 Task: Create a rule when a due dateLess than 1  hours from now is removed from a checklist item.
Action: Mouse pressed left at (784, 209)
Screenshot: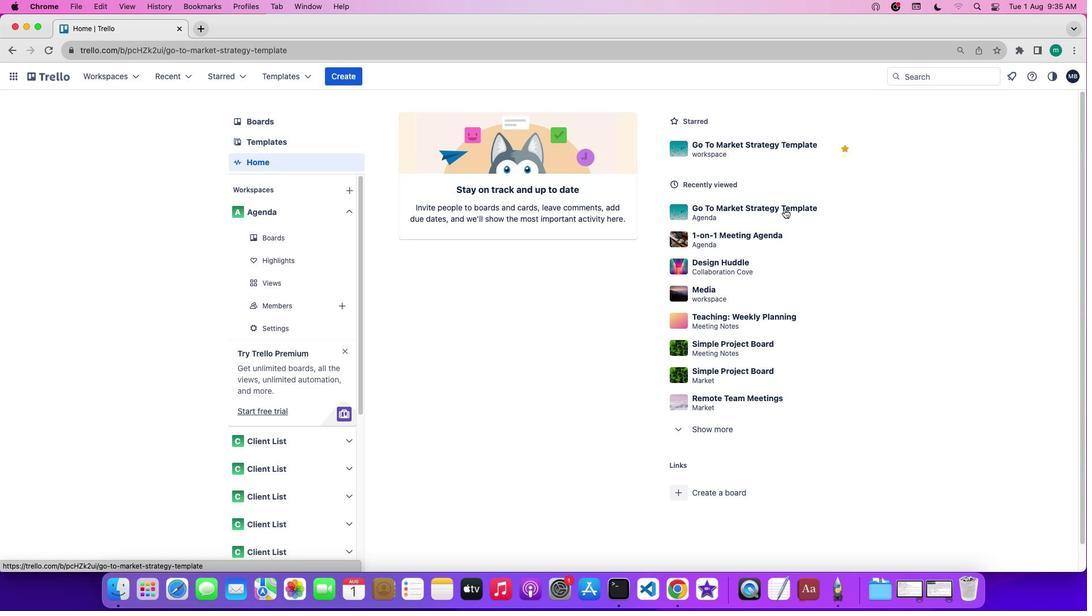 
Action: Mouse moved to (946, 237)
Screenshot: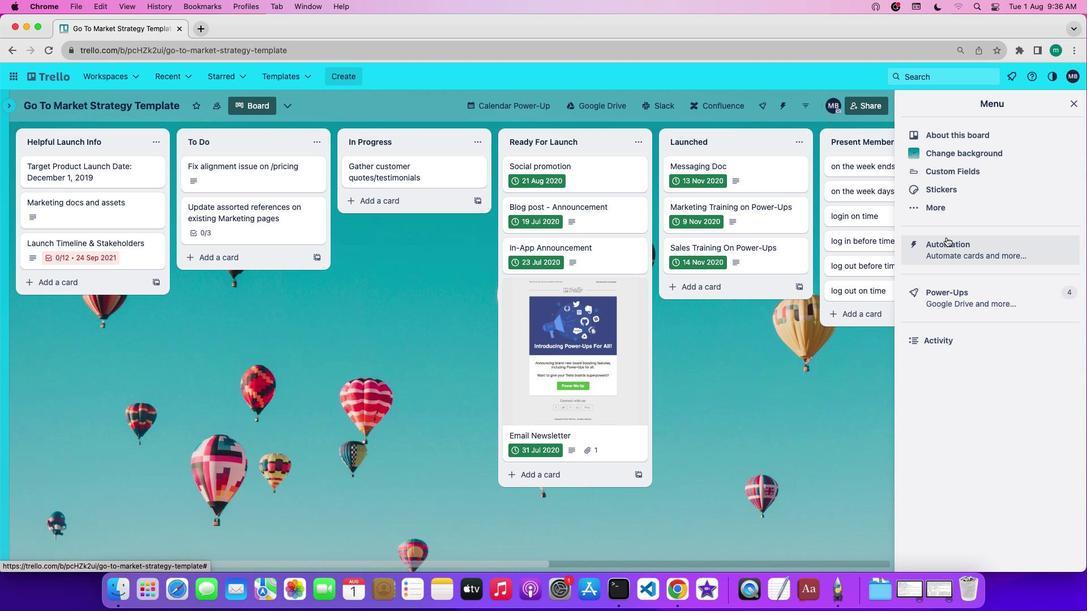 
Action: Mouse pressed left at (946, 237)
Screenshot: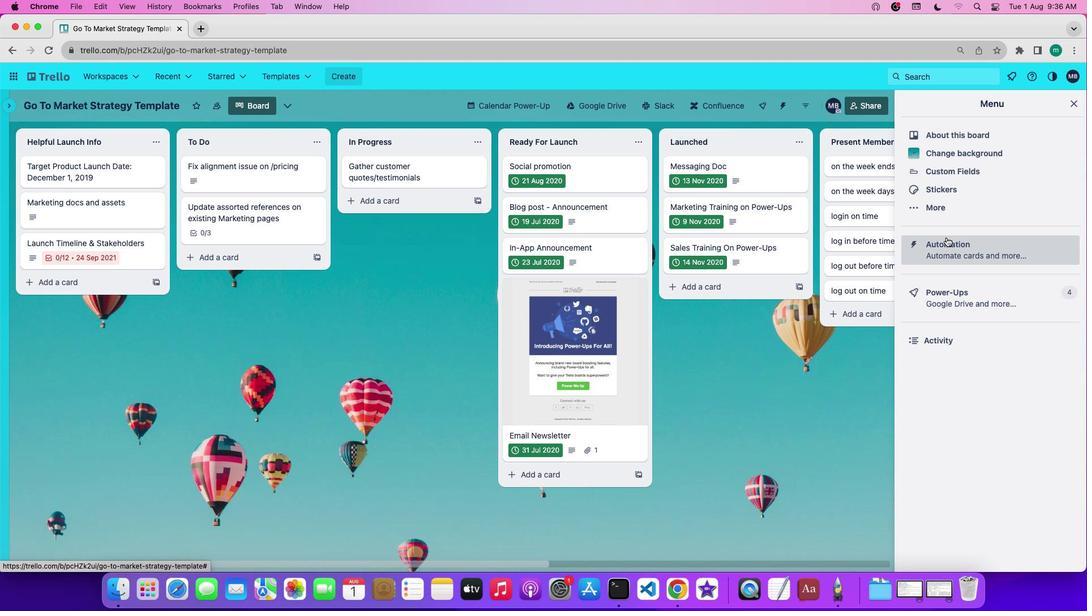 
Action: Mouse moved to (77, 207)
Screenshot: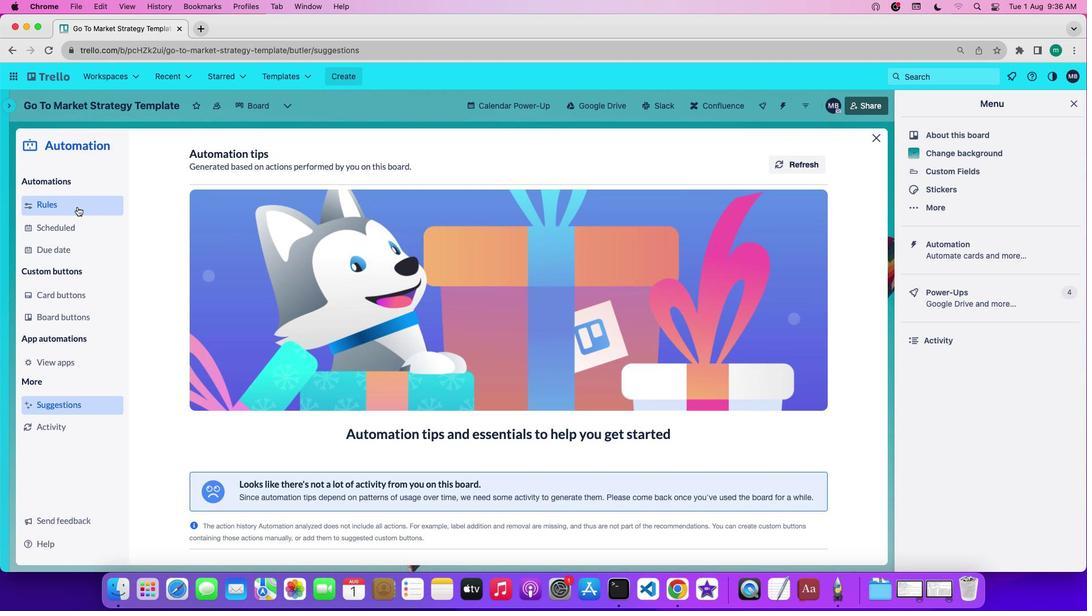 
Action: Mouse pressed left at (77, 207)
Screenshot: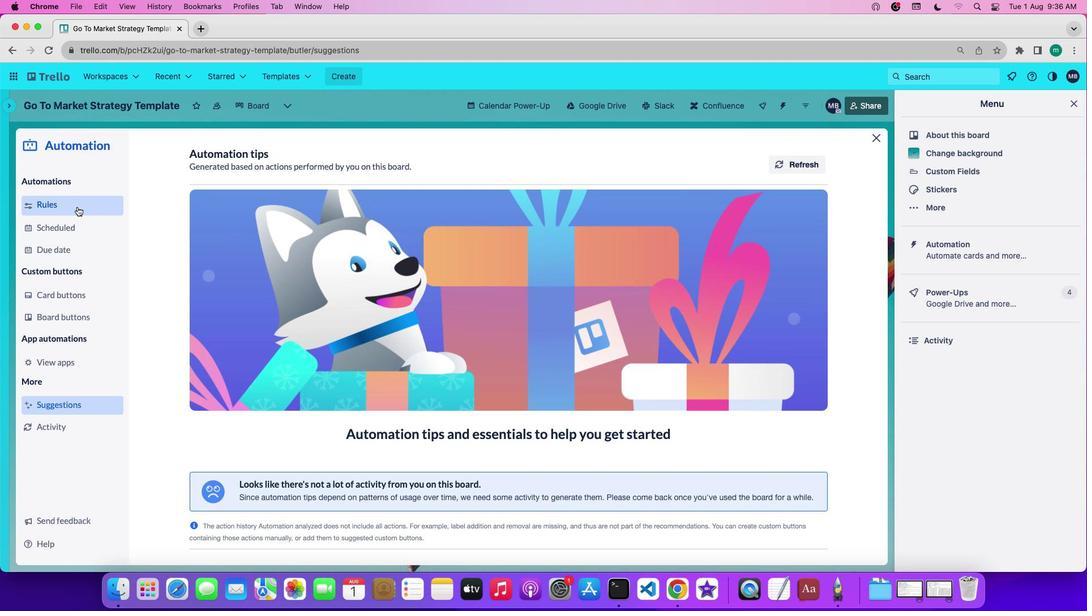 
Action: Mouse moved to (250, 406)
Screenshot: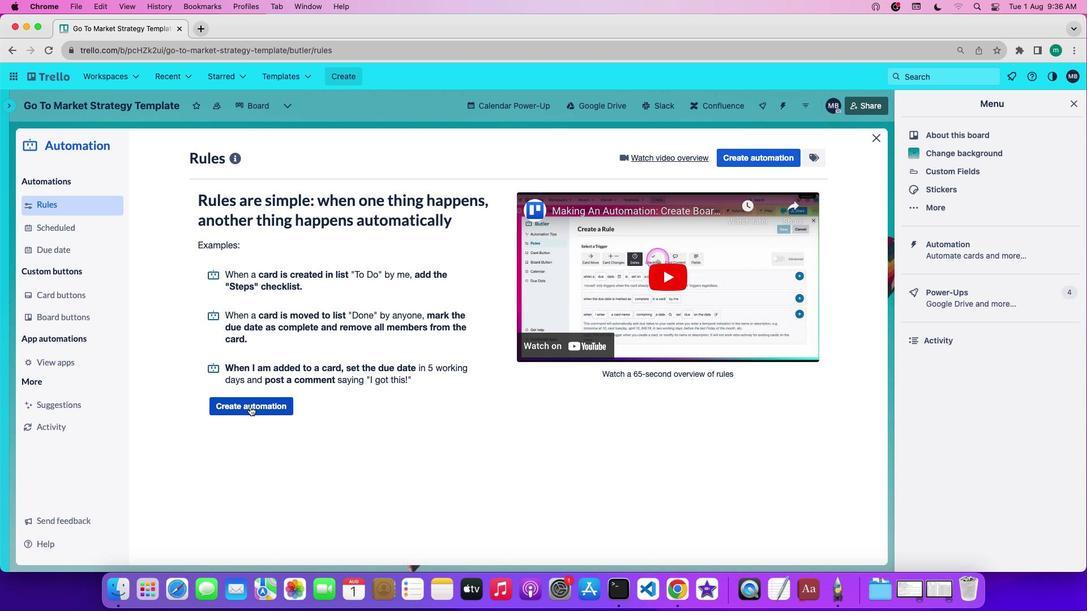 
Action: Mouse pressed left at (250, 406)
Screenshot: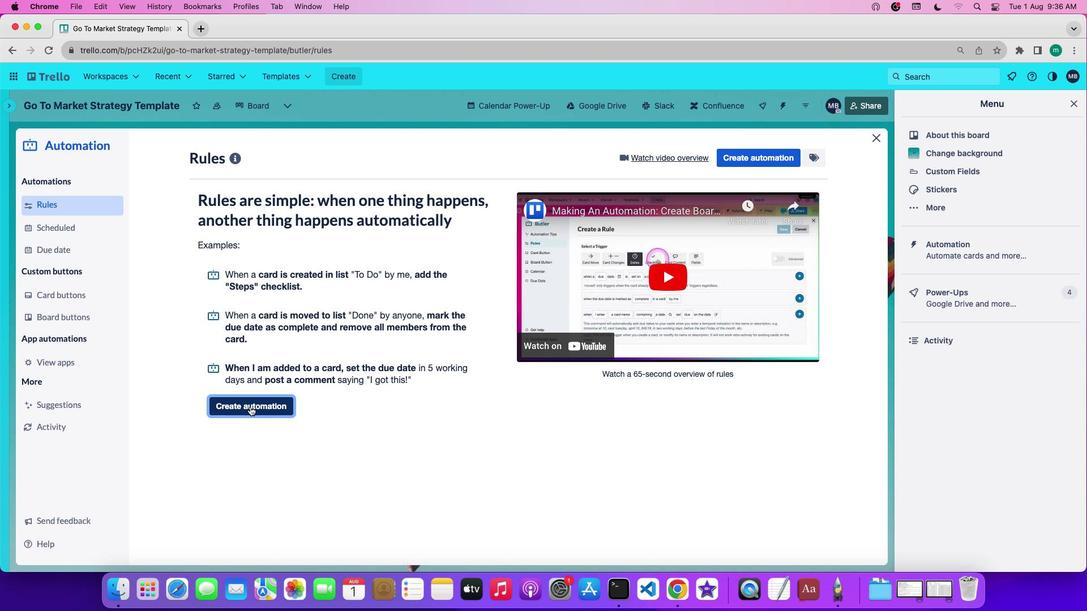 
Action: Mouse moved to (528, 268)
Screenshot: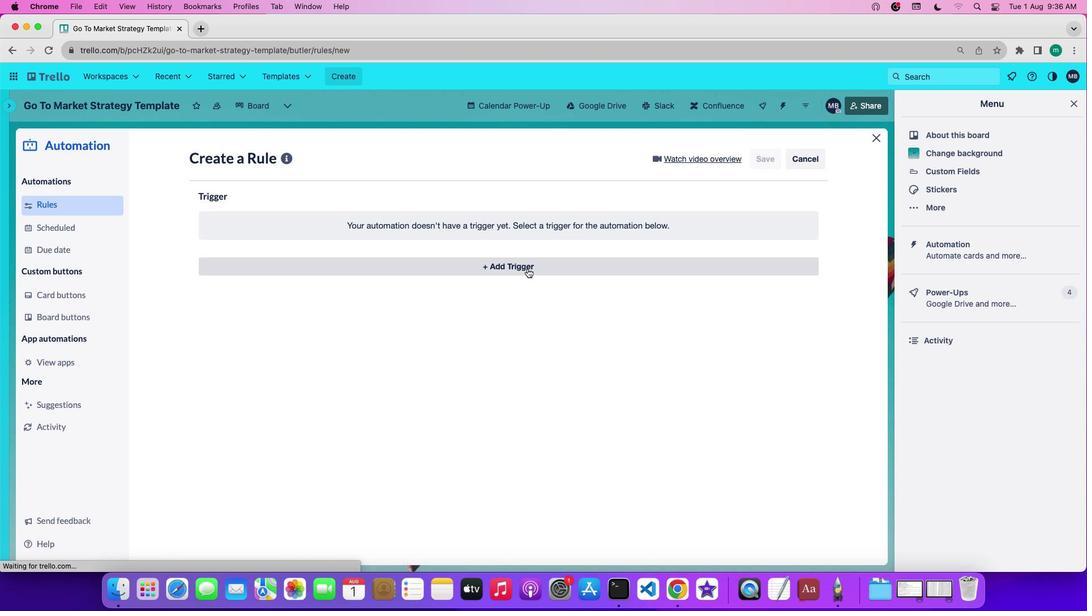 
Action: Mouse pressed left at (528, 268)
Screenshot: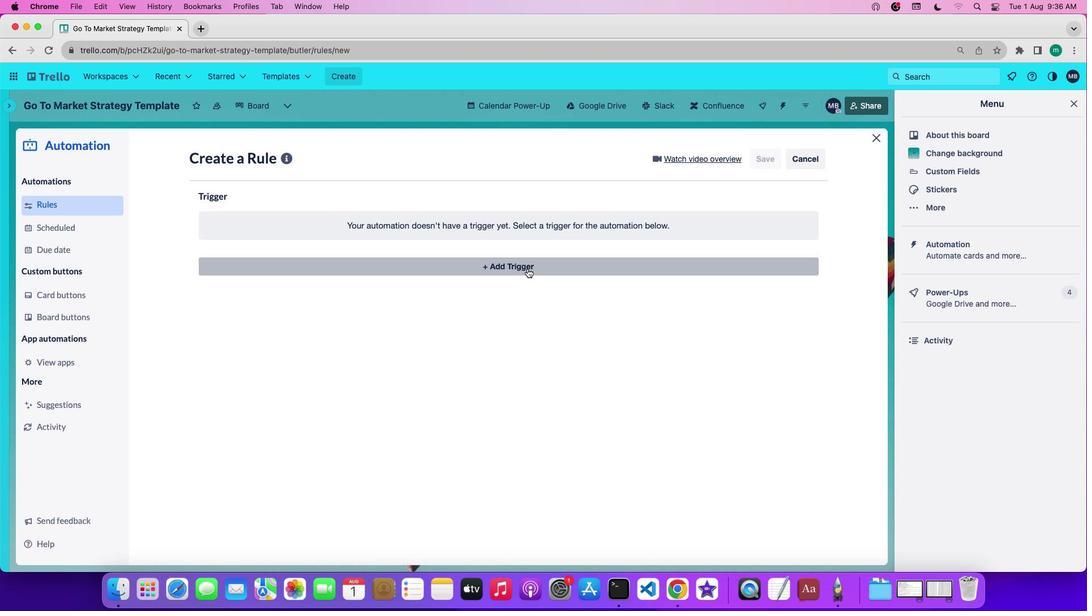 
Action: Mouse moved to (367, 301)
Screenshot: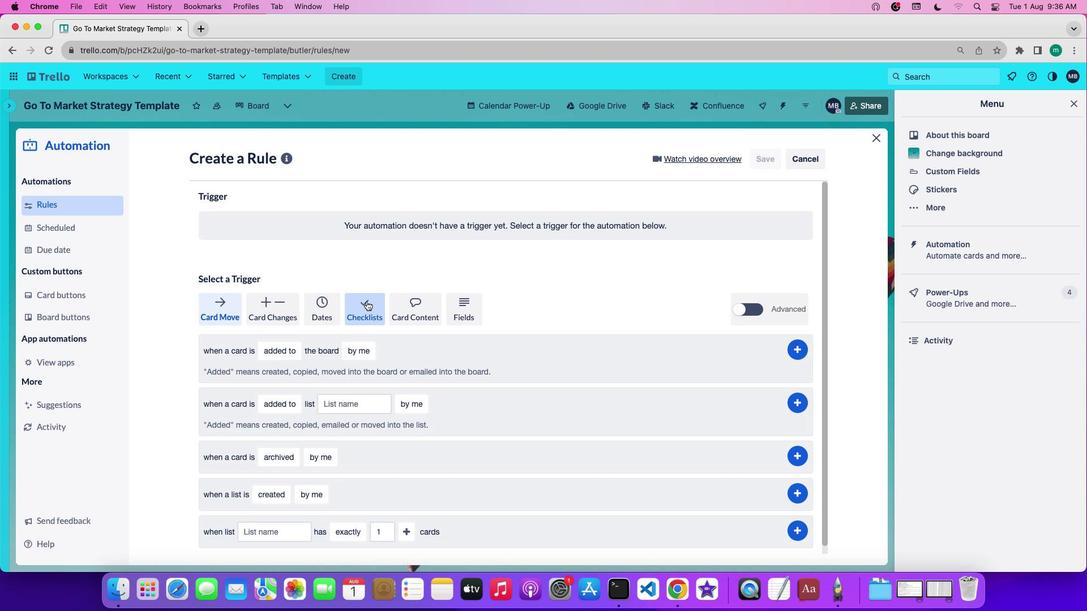 
Action: Mouse pressed left at (367, 301)
Screenshot: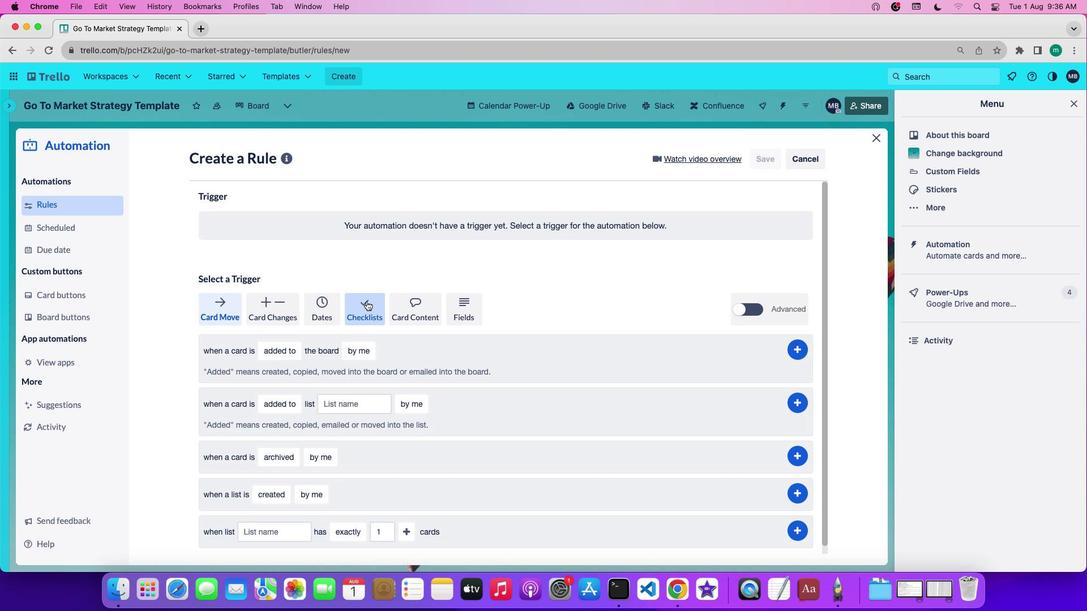 
Action: Mouse moved to (273, 469)
Screenshot: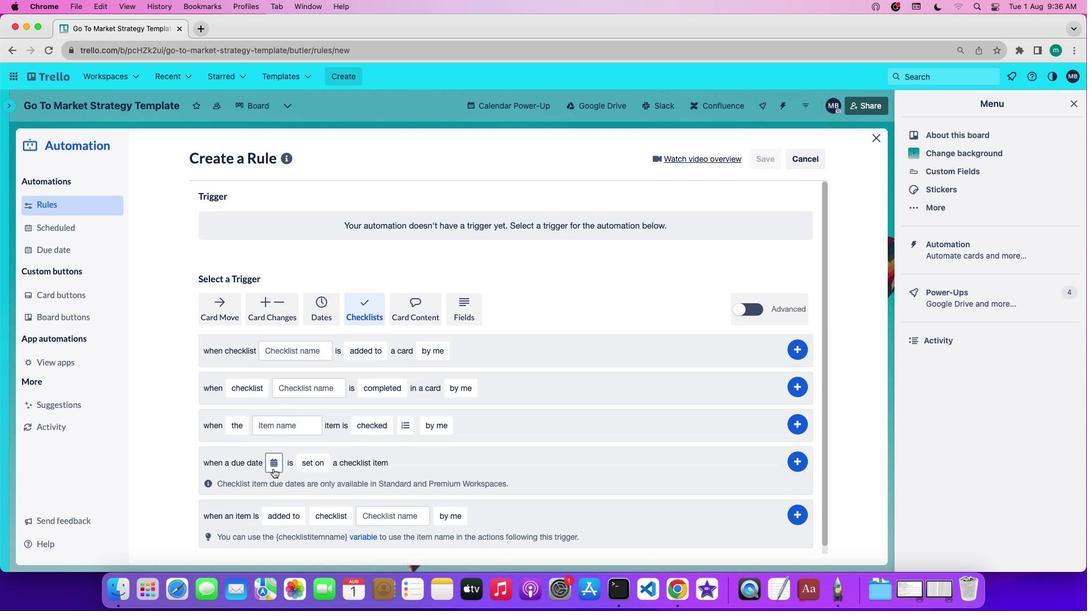 
Action: Mouse pressed left at (273, 469)
Screenshot: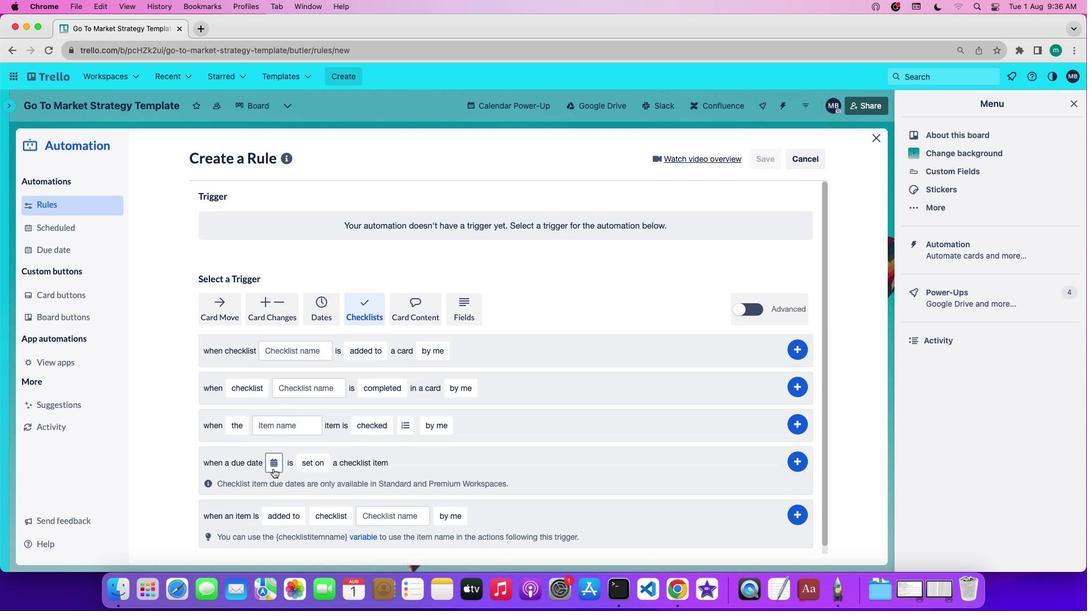 
Action: Mouse moved to (288, 529)
Screenshot: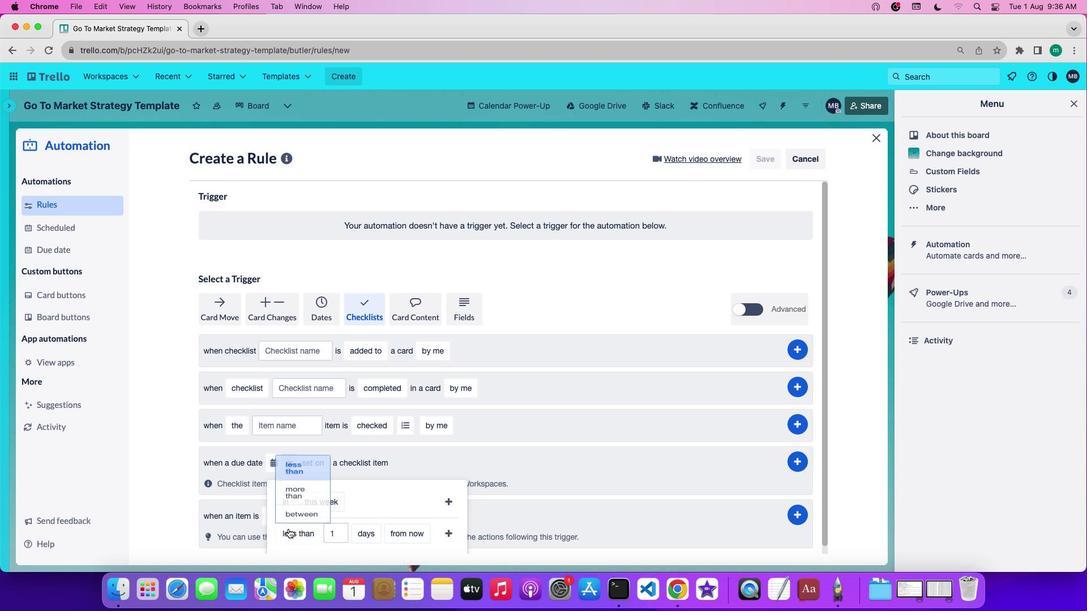 
Action: Mouse pressed left at (288, 529)
Screenshot: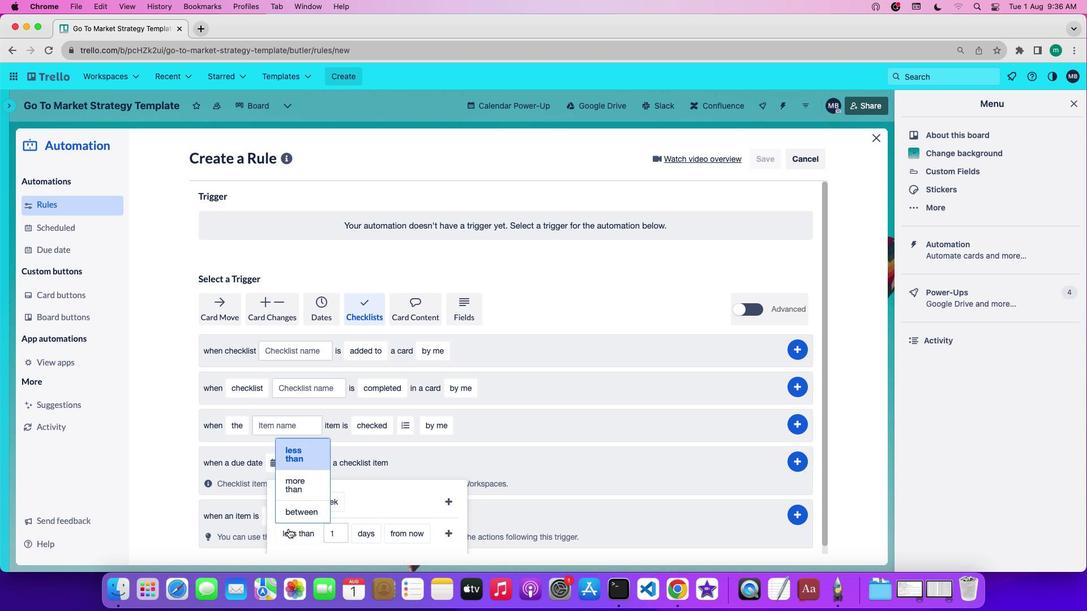 
Action: Mouse moved to (315, 450)
Screenshot: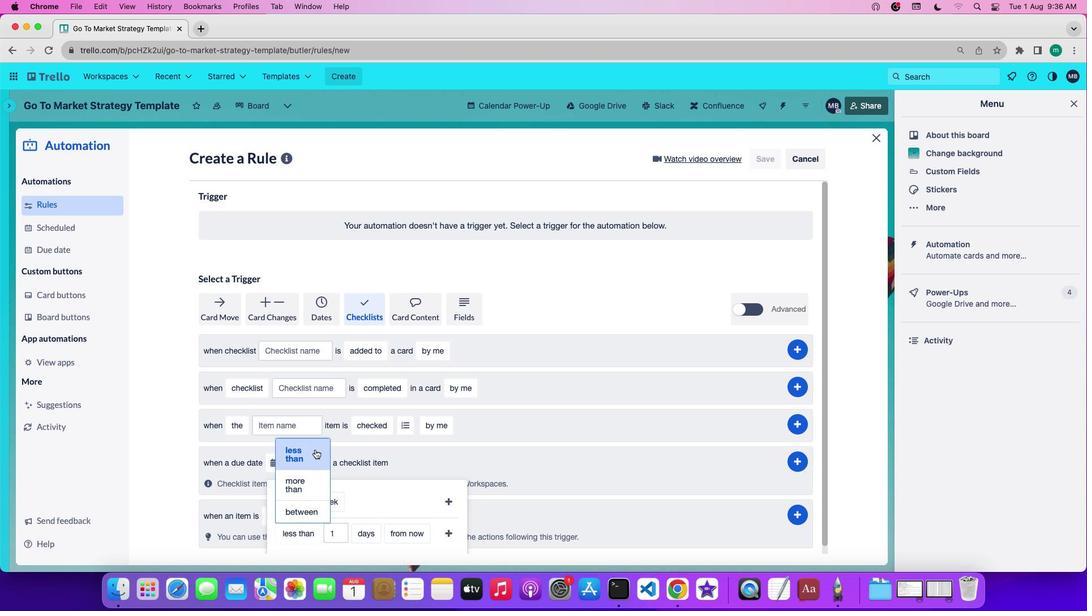 
Action: Mouse pressed left at (315, 450)
Screenshot: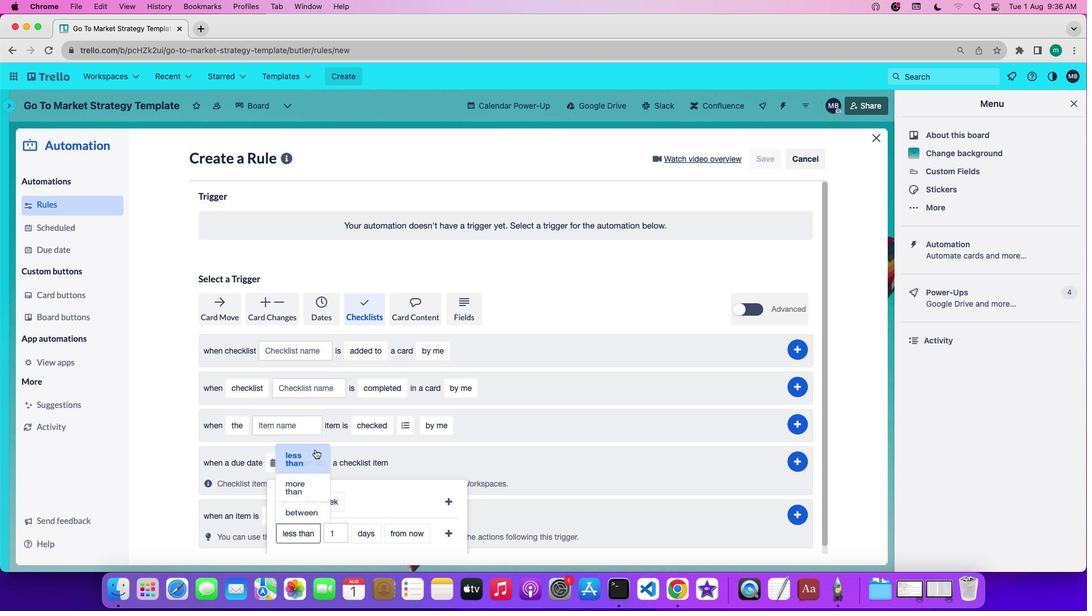 
Action: Mouse moved to (339, 532)
Screenshot: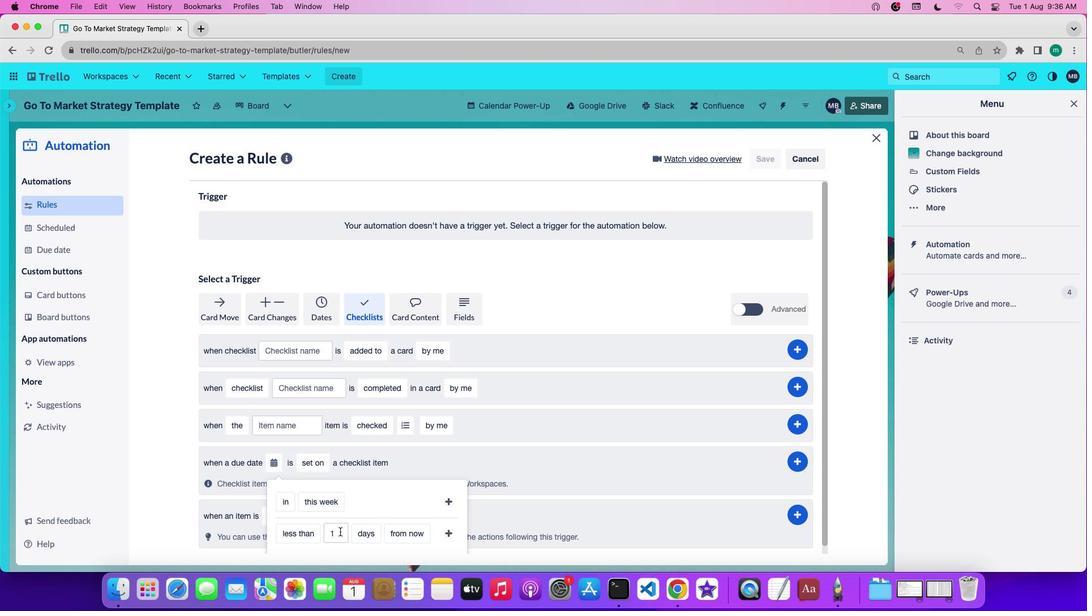 
Action: Mouse pressed left at (339, 532)
Screenshot: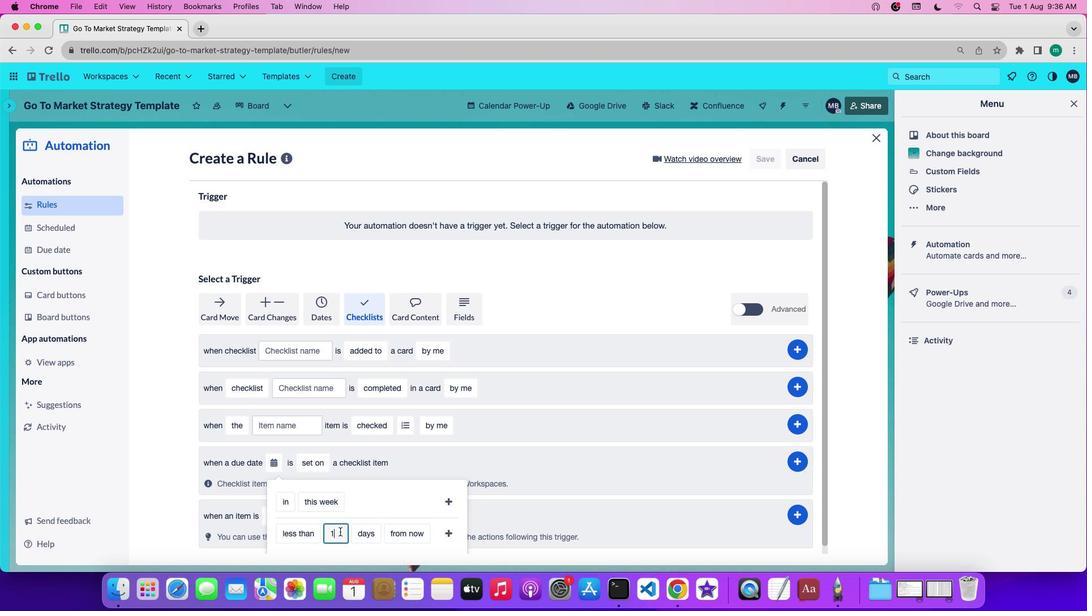 
Action: Key pressed Key.backspace'1'
Screenshot: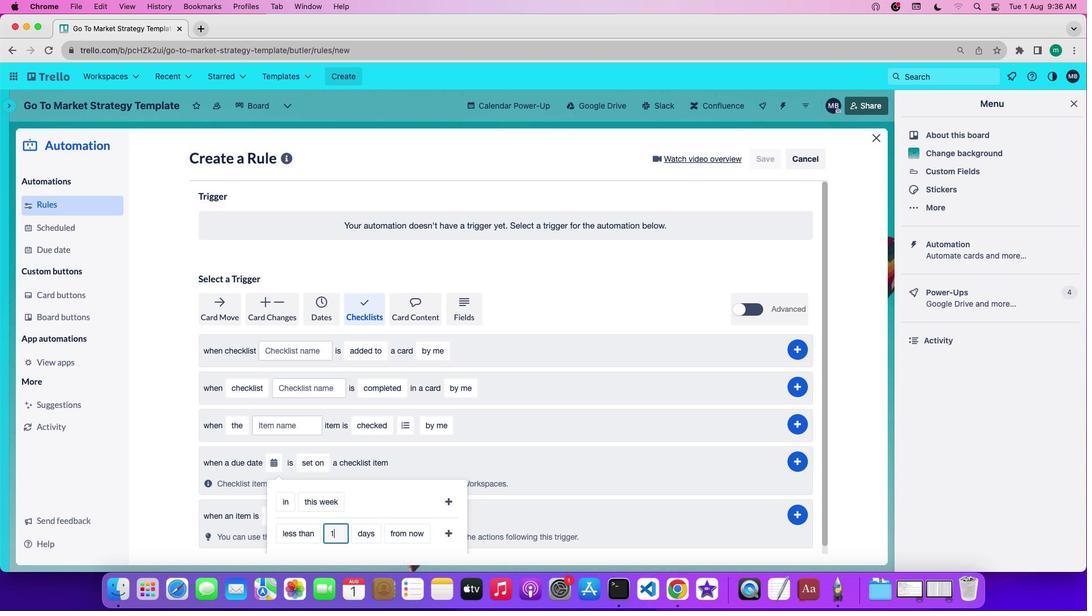 
Action: Mouse moved to (366, 527)
Screenshot: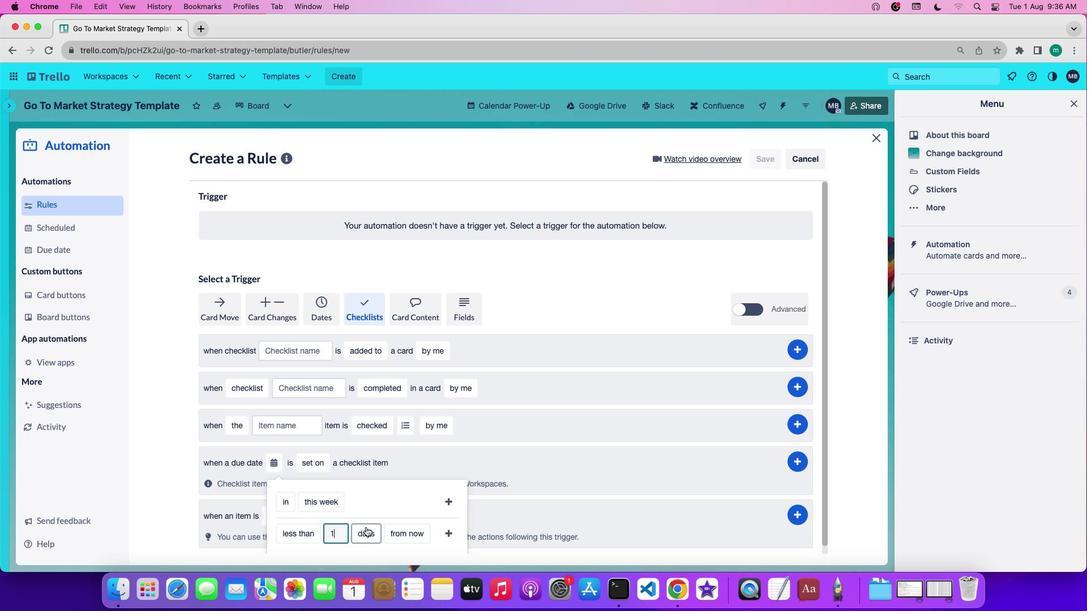 
Action: Mouse pressed left at (366, 527)
Screenshot: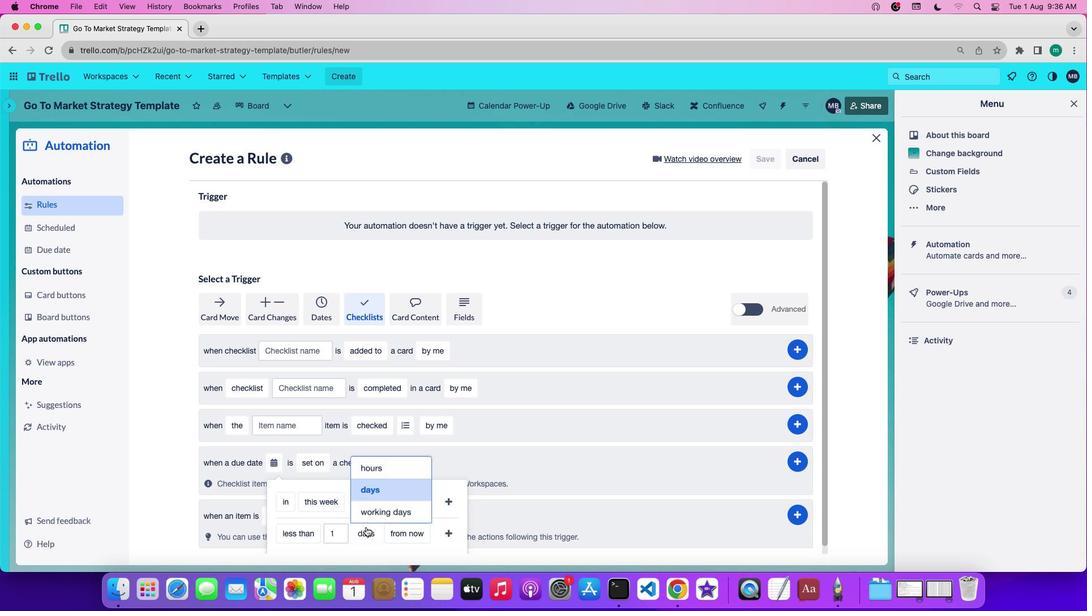 
Action: Mouse moved to (375, 466)
Screenshot: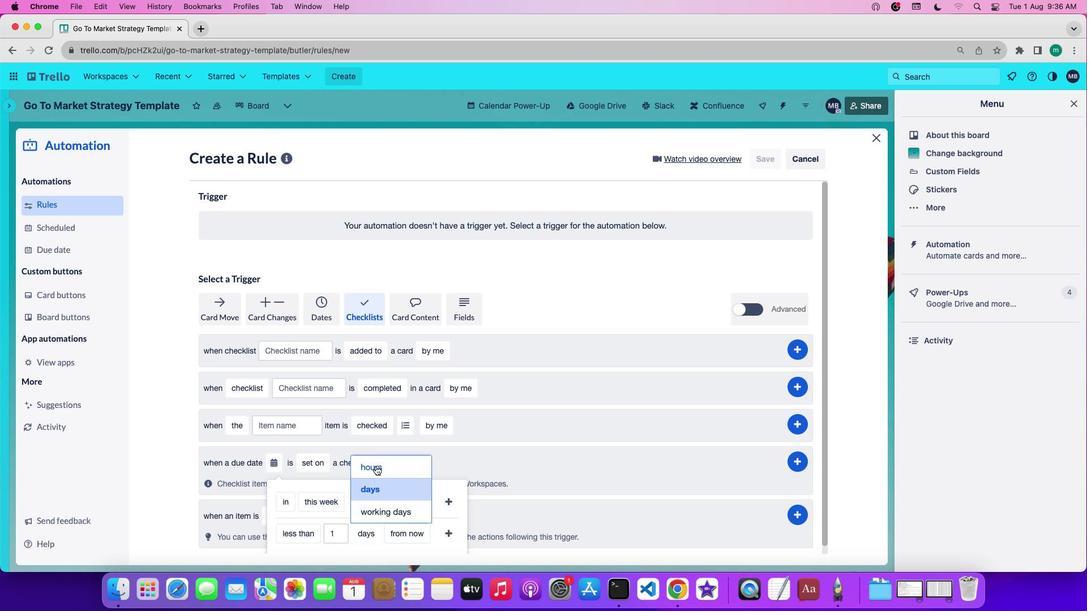 
Action: Mouse pressed left at (375, 466)
Screenshot: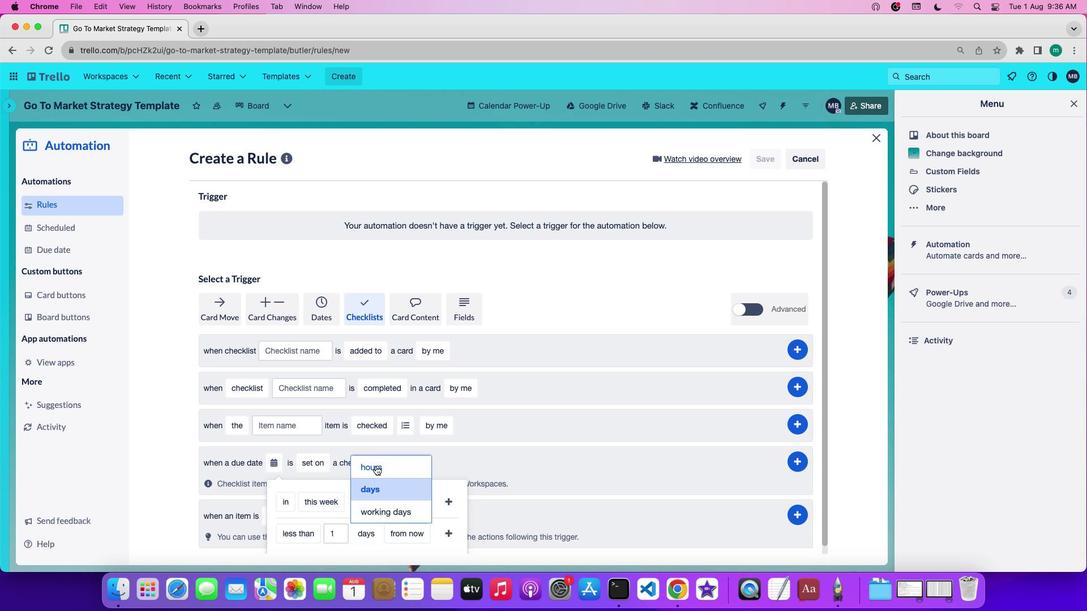 
Action: Mouse moved to (415, 533)
Screenshot: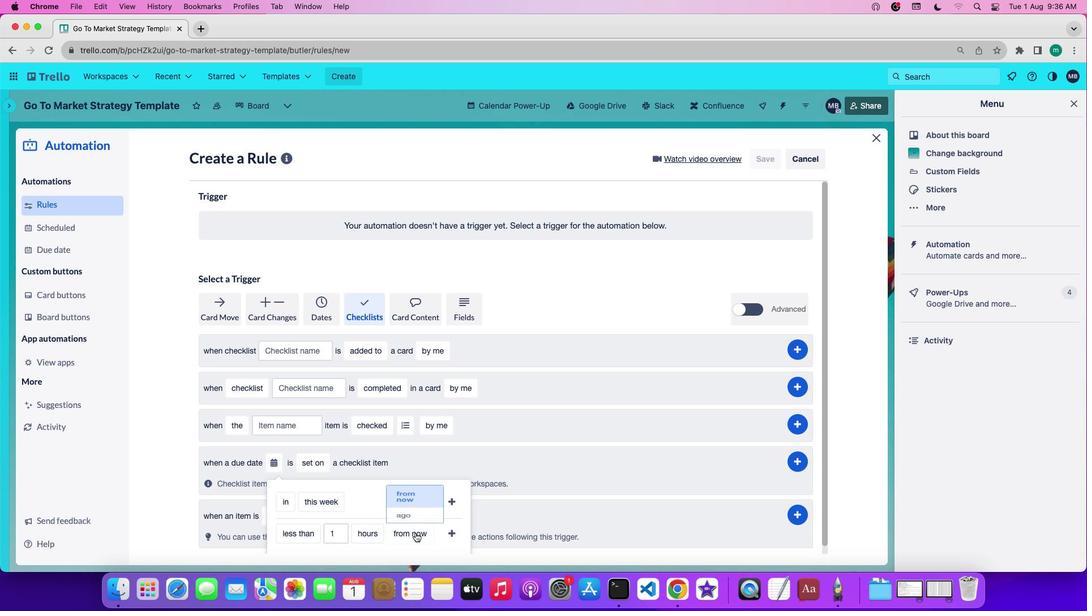 
Action: Mouse pressed left at (415, 533)
Screenshot: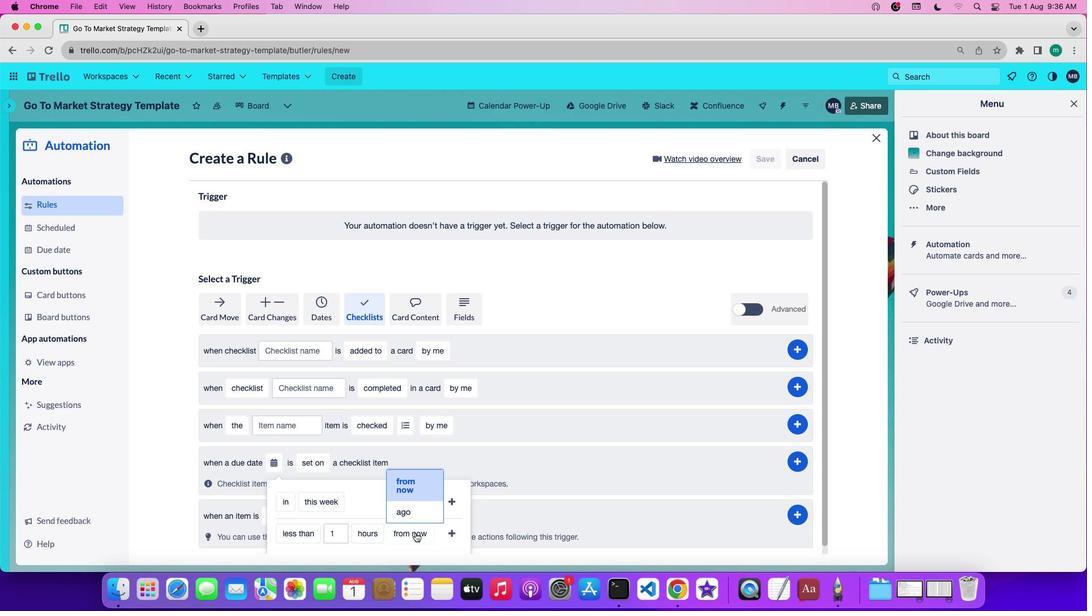 
Action: Mouse moved to (426, 475)
Screenshot: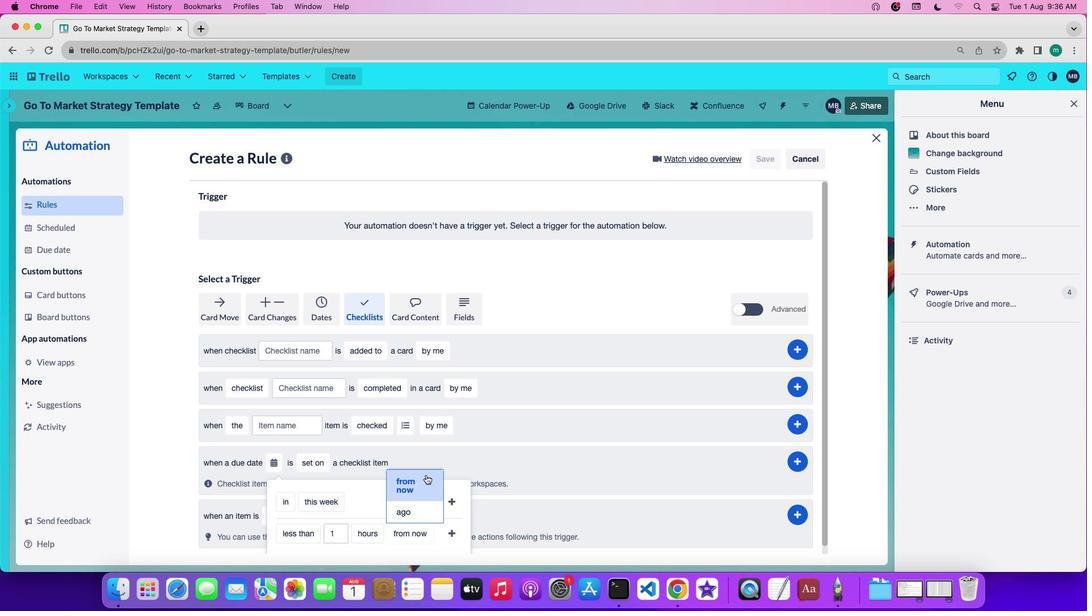 
Action: Mouse pressed left at (426, 475)
Screenshot: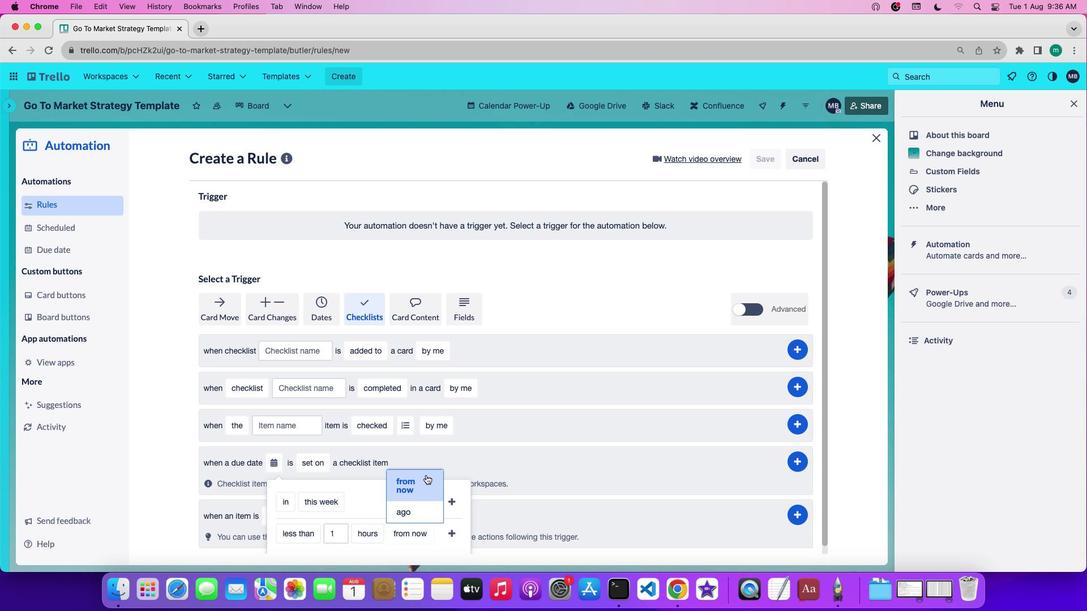 
Action: Mouse moved to (454, 531)
Screenshot: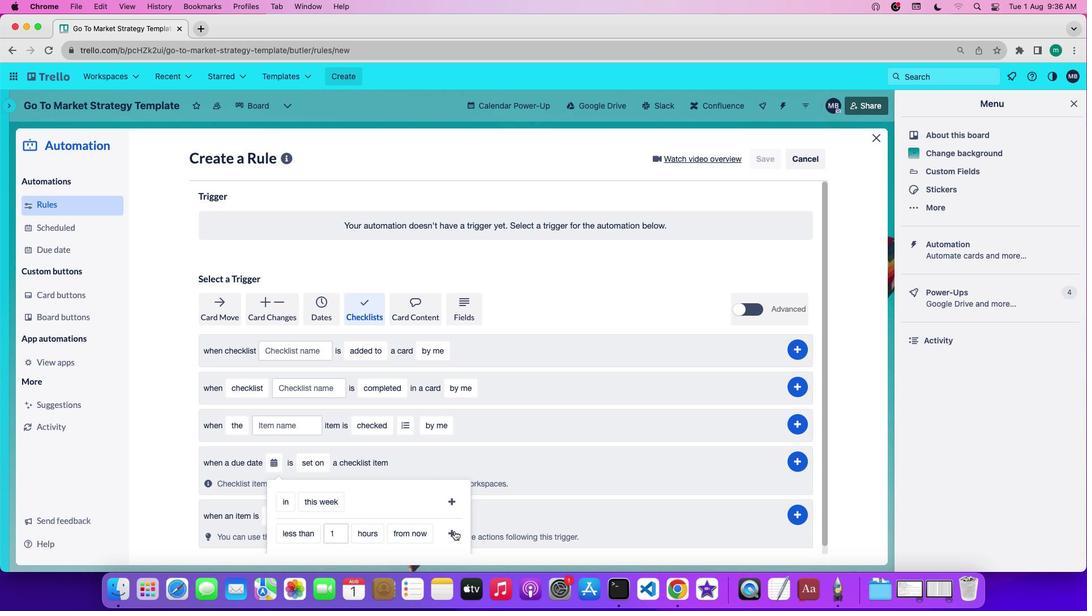 
Action: Mouse pressed left at (454, 531)
Screenshot: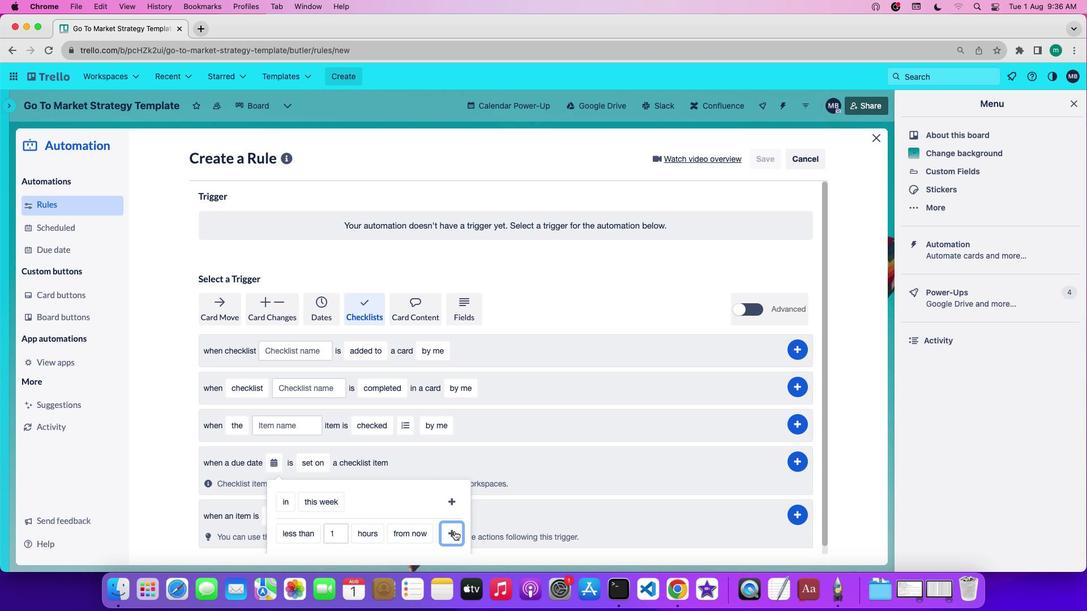 
Action: Mouse moved to (424, 469)
Screenshot: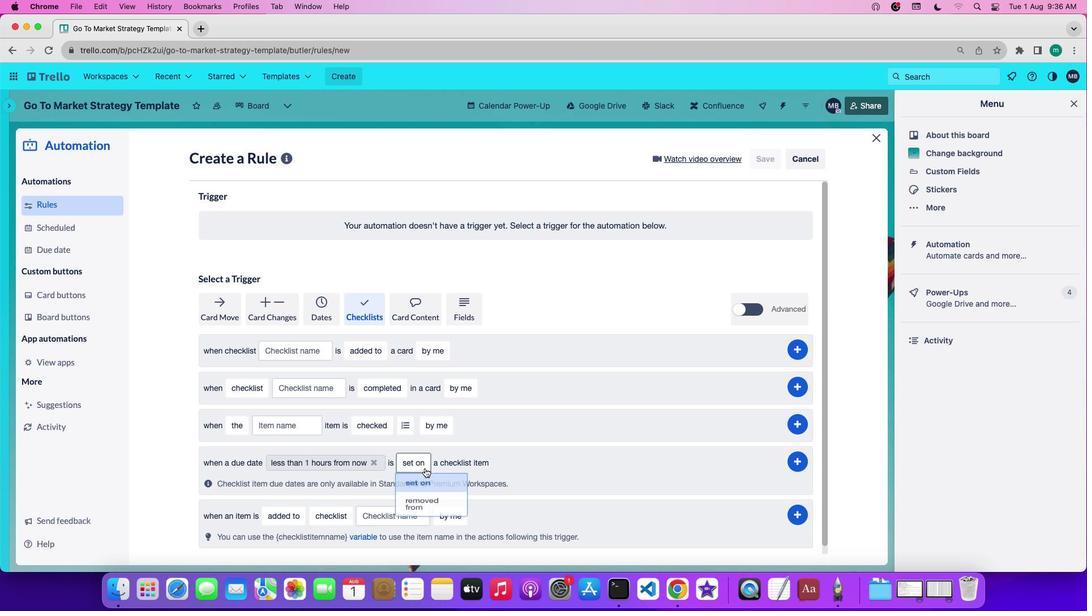 
Action: Mouse pressed left at (424, 469)
Screenshot: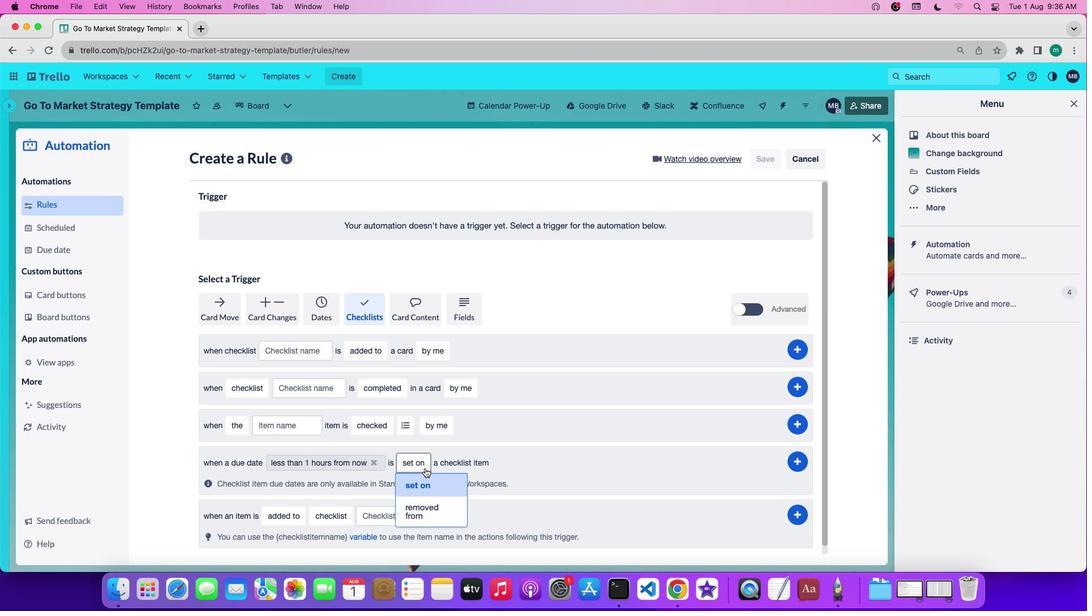 
Action: Mouse moved to (430, 511)
Screenshot: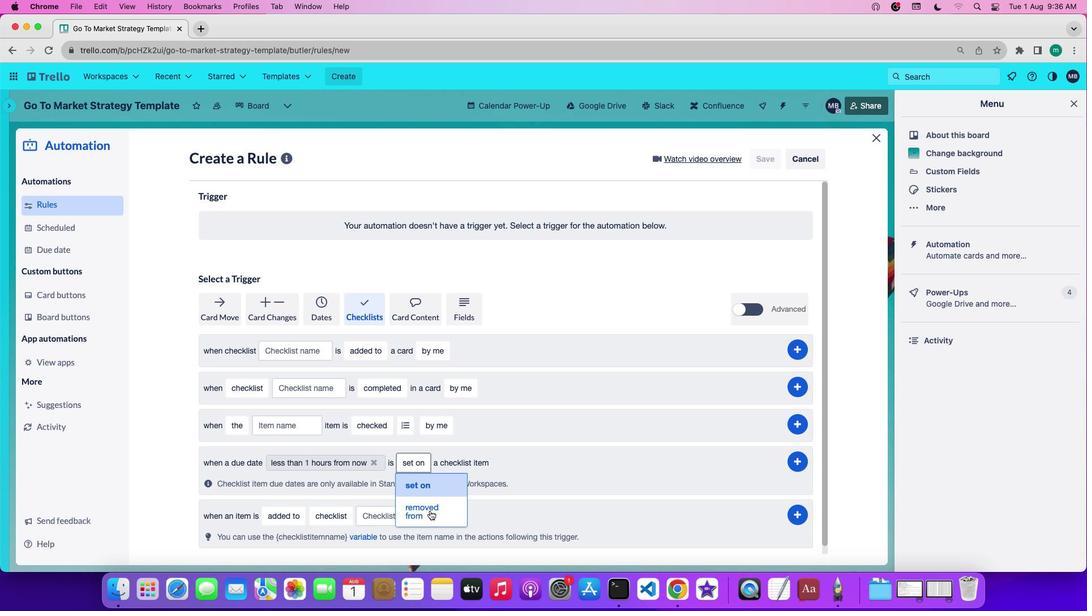 
Action: Mouse pressed left at (430, 511)
Screenshot: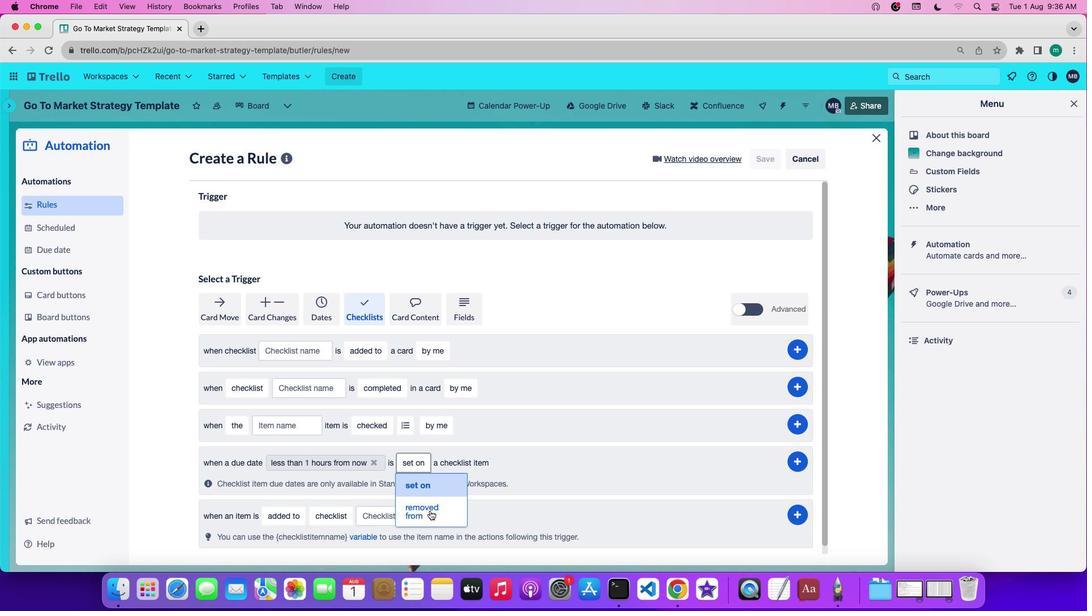 
Action: Mouse moved to (801, 462)
Screenshot: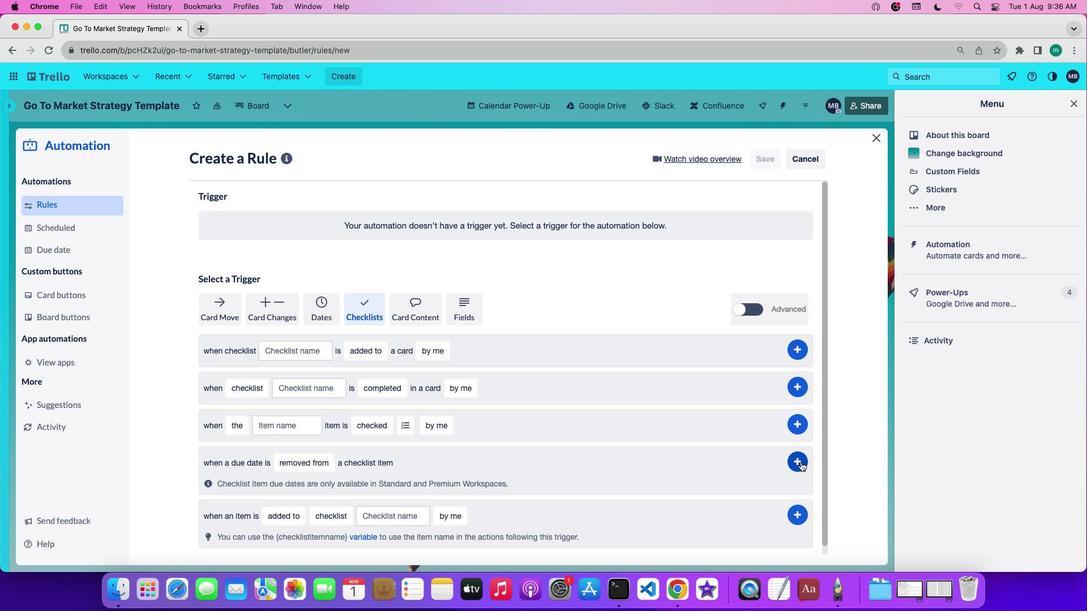 
Action: Mouse pressed left at (801, 462)
Screenshot: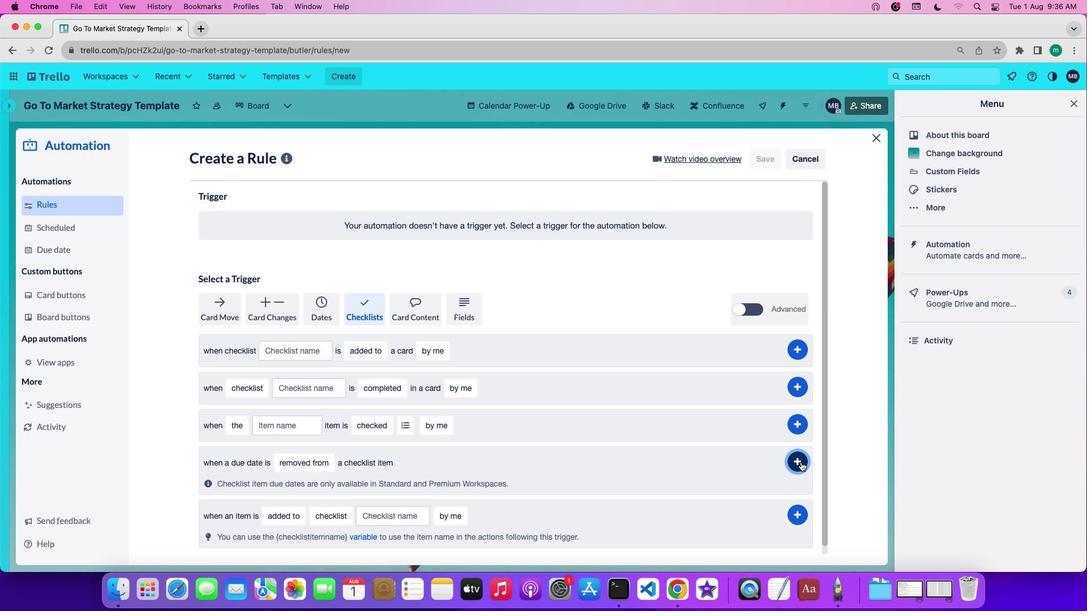 
Action: Mouse moved to (801, 462)
Screenshot: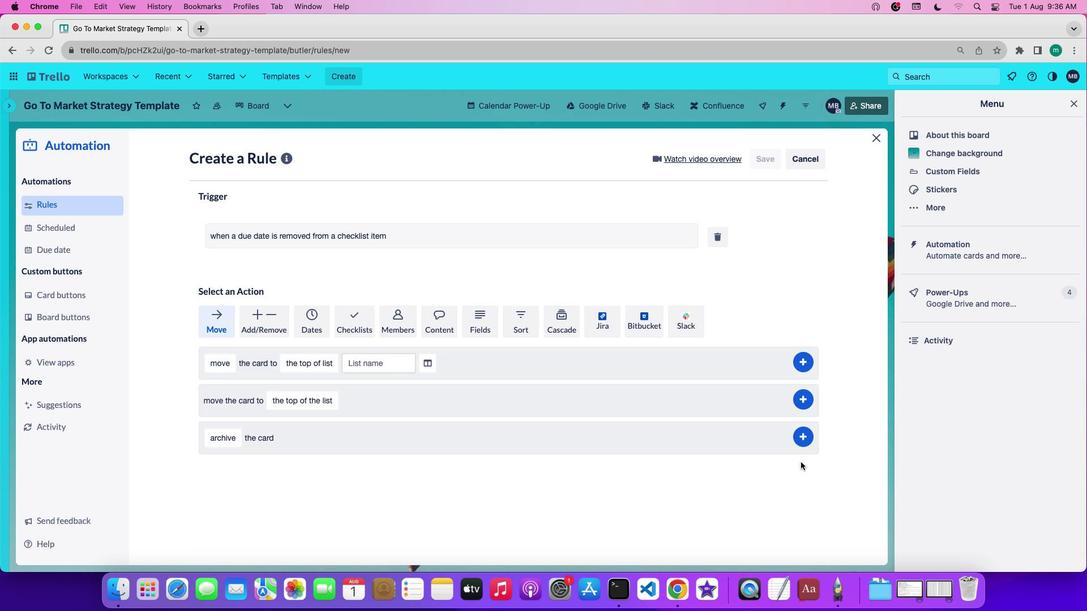 
